 Task: Add a description "Support agents recognize that the issue remains unresolved and continue to work diligently to find a solution." in Recently solved tickets.
Action: Mouse moved to (21, 239)
Screenshot: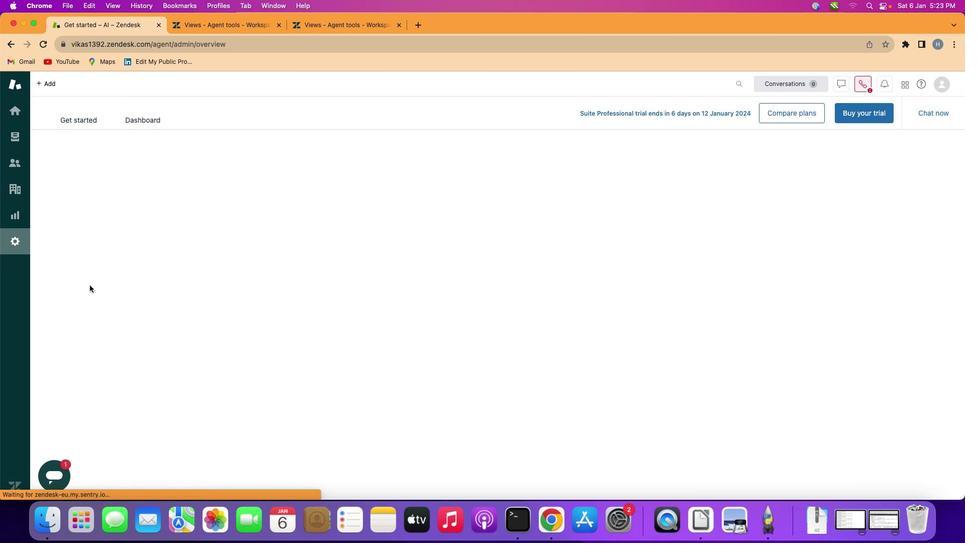 
Action: Mouse pressed left at (21, 239)
Screenshot: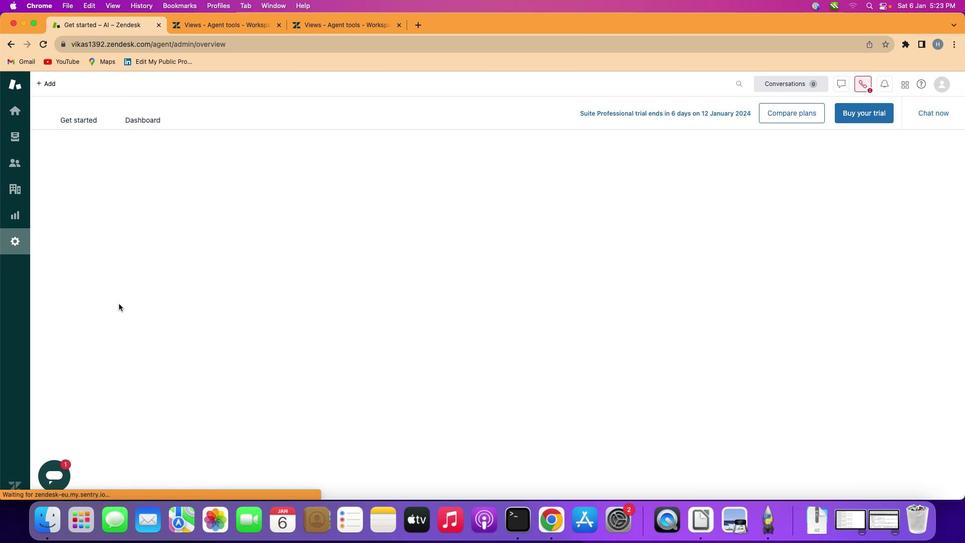 
Action: Mouse moved to (291, 430)
Screenshot: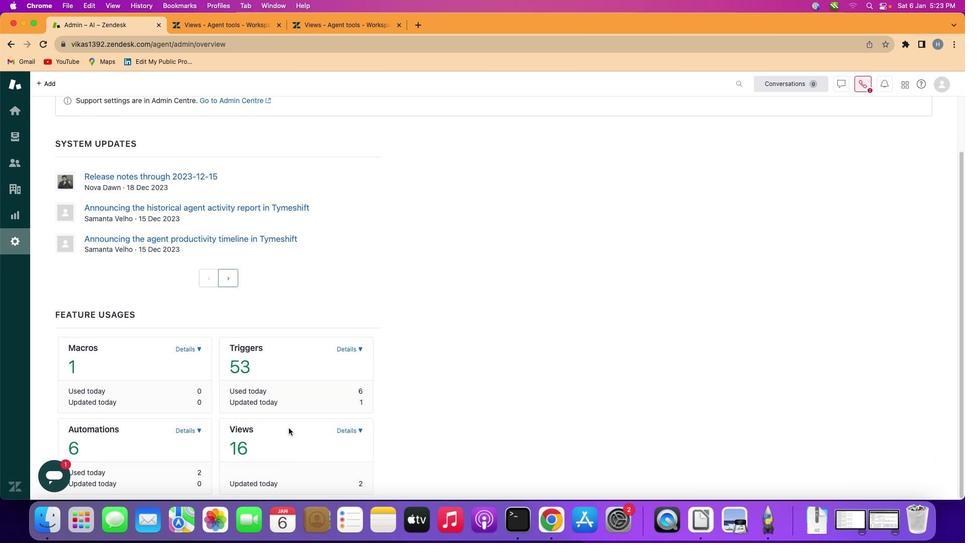 
Action: Mouse scrolled (291, 430) with delta (2, 2)
Screenshot: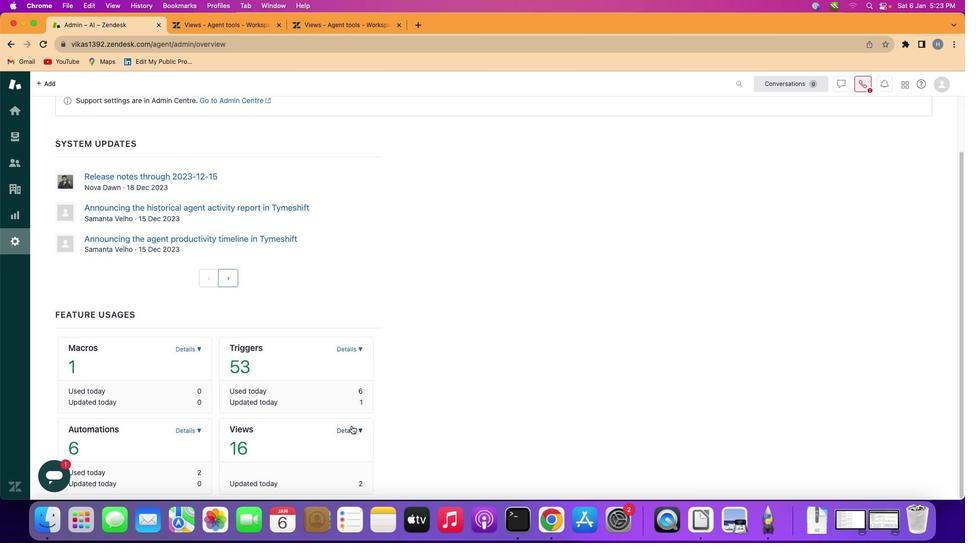 
Action: Mouse scrolled (291, 430) with delta (2, 2)
Screenshot: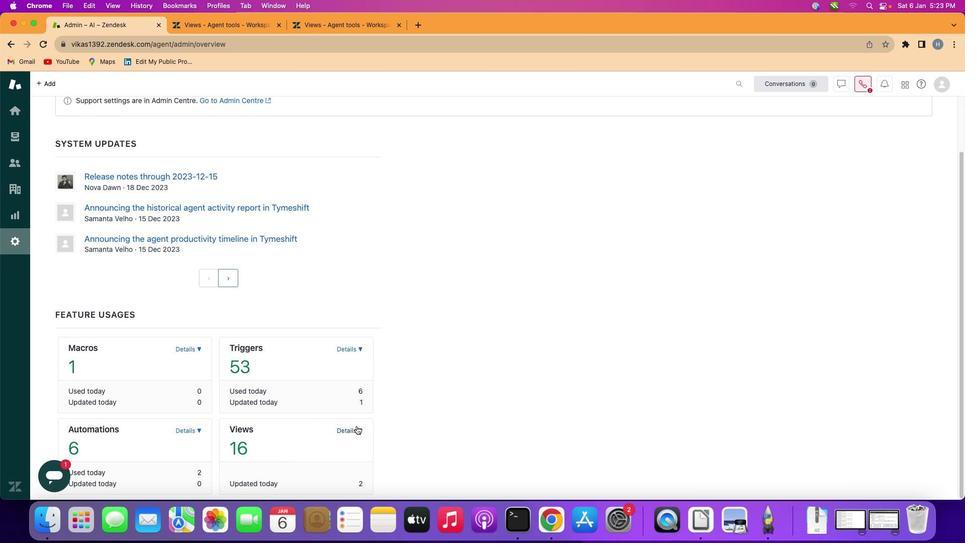 
Action: Mouse scrolled (291, 430) with delta (2, 1)
Screenshot: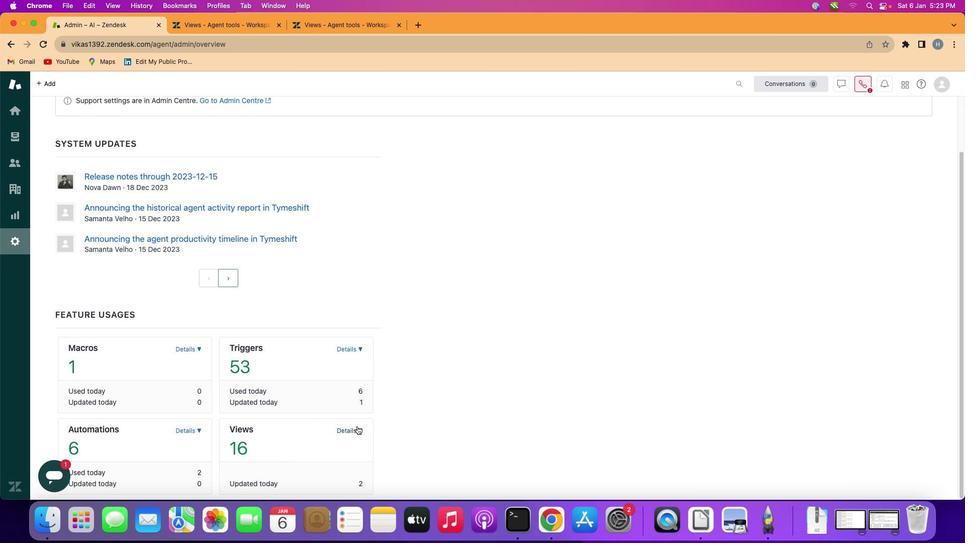 
Action: Mouse scrolled (291, 430) with delta (2, 1)
Screenshot: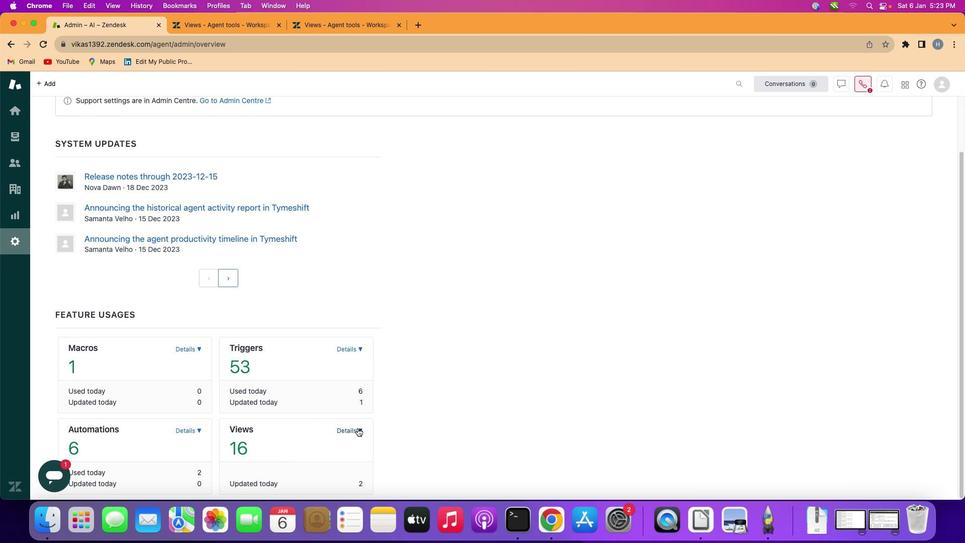 
Action: Mouse scrolled (291, 430) with delta (2, 1)
Screenshot: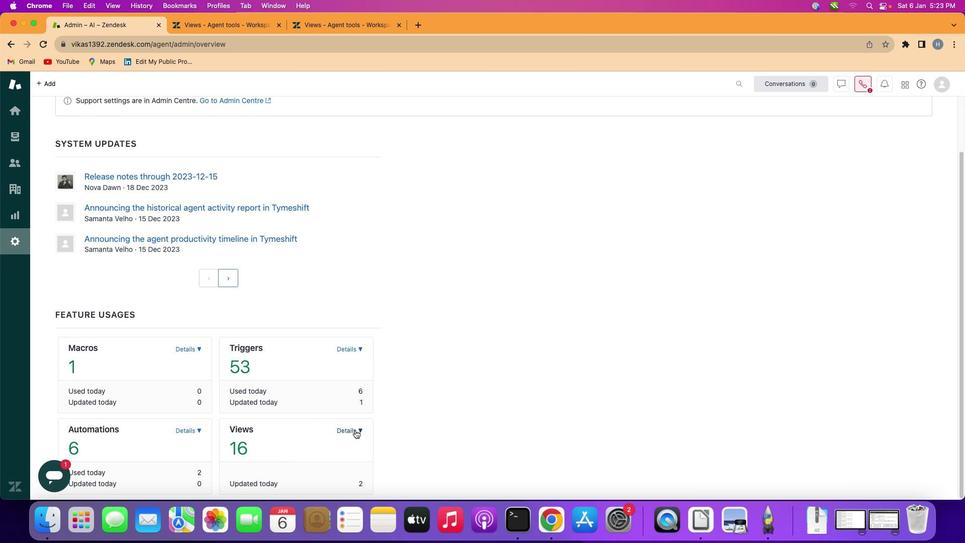 
Action: Mouse moved to (356, 432)
Screenshot: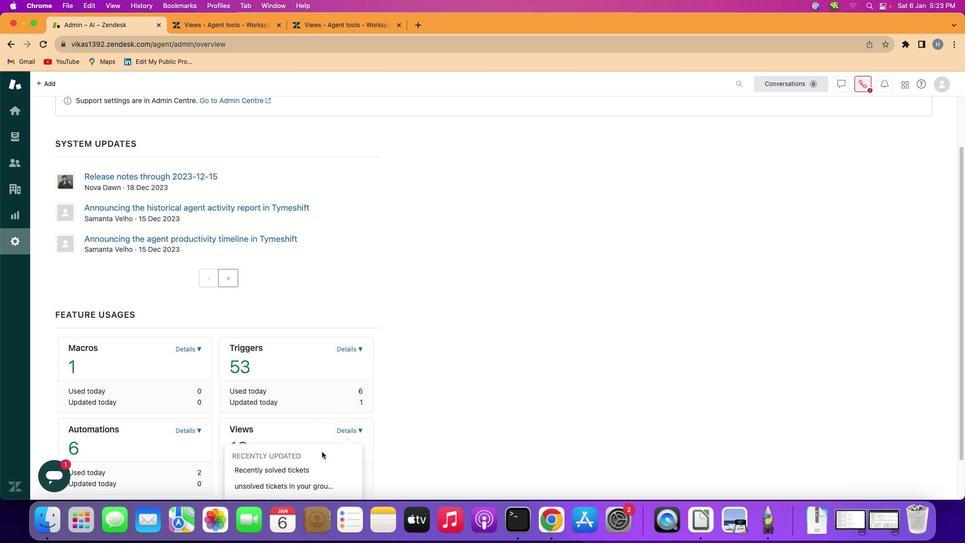 
Action: Mouse pressed left at (356, 432)
Screenshot: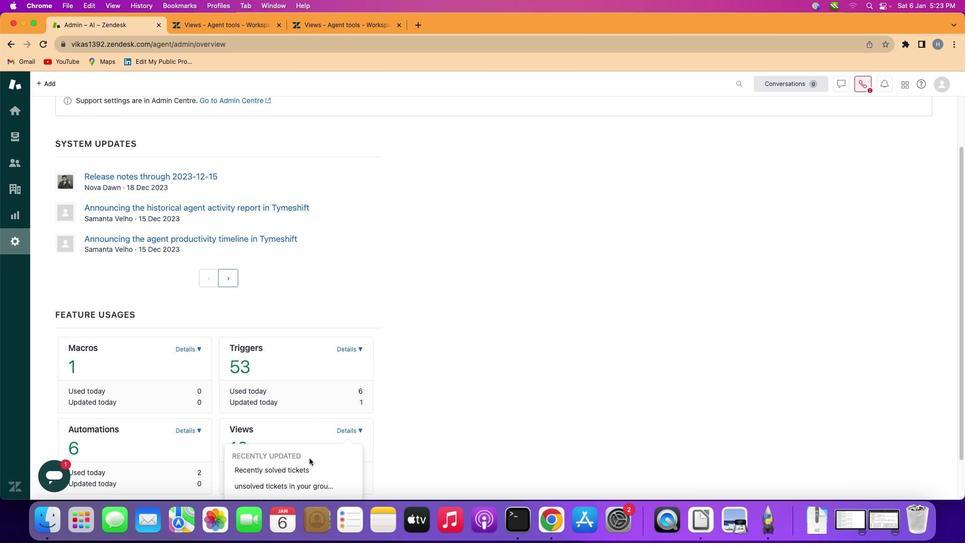 
Action: Mouse moved to (278, 472)
Screenshot: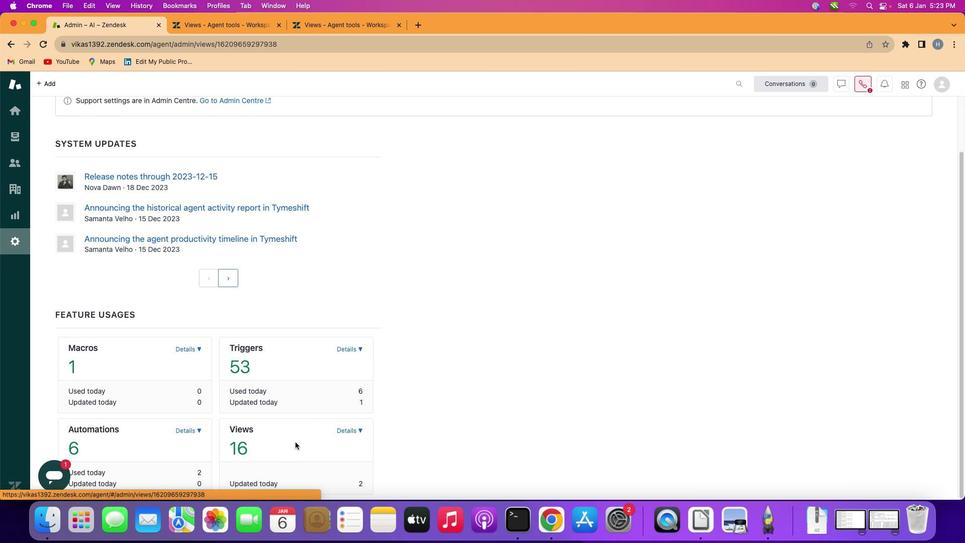 
Action: Mouse pressed left at (278, 472)
Screenshot: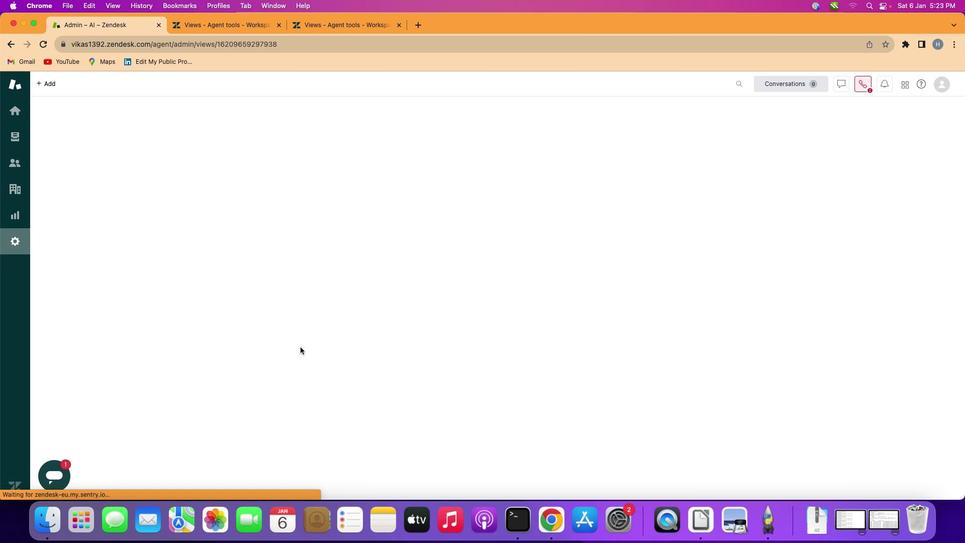 
Action: Mouse moved to (248, 220)
Screenshot: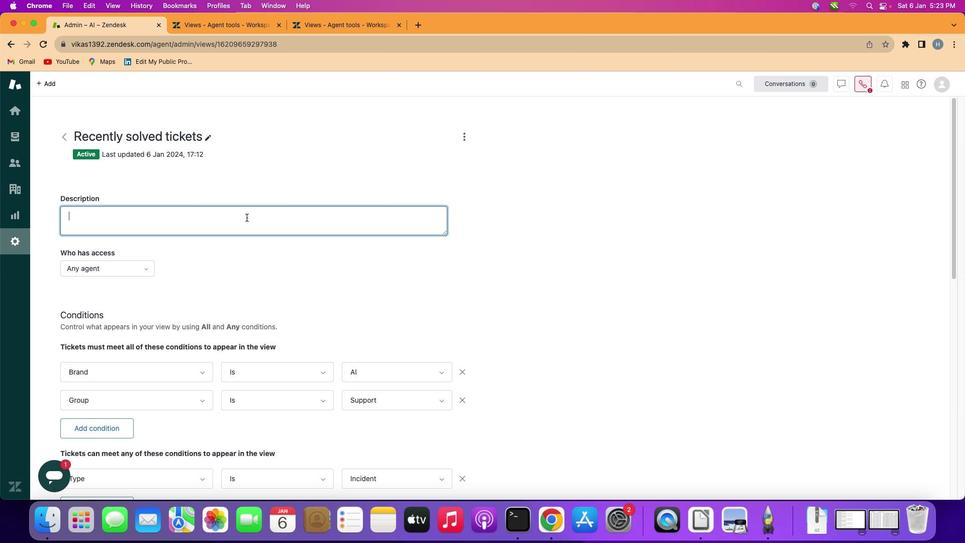
Action: Mouse pressed left at (248, 220)
Screenshot: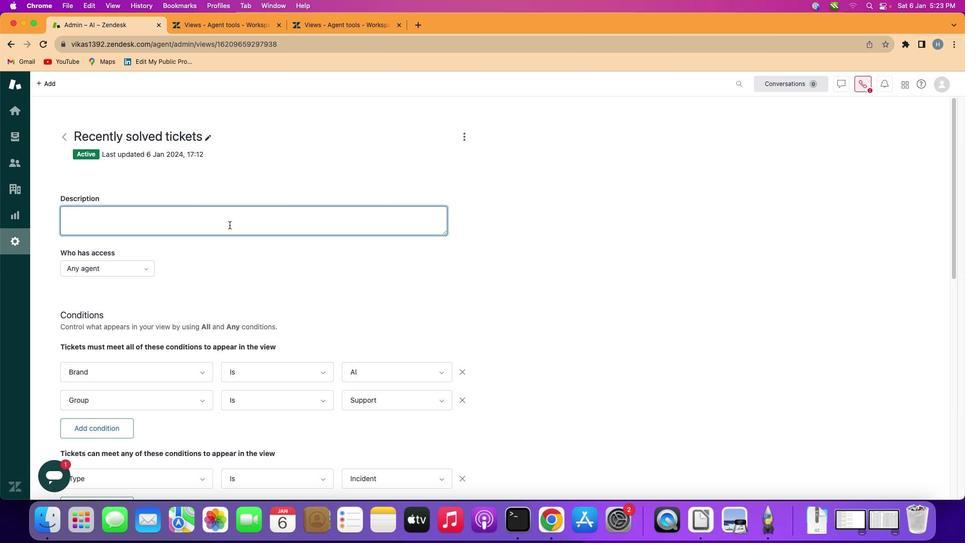 
Action: Mouse moved to (222, 233)
Screenshot: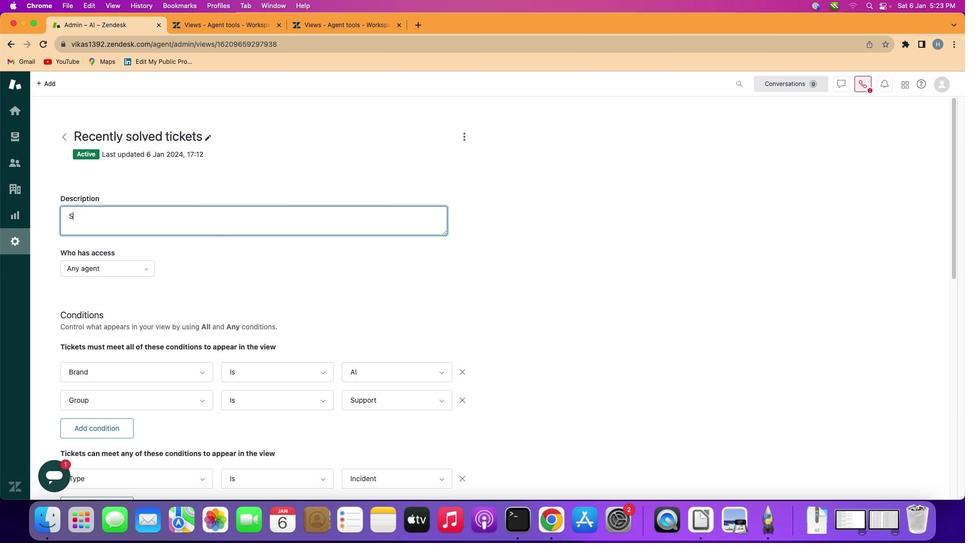
Action: Key pressed Key.shift'S''u''p''p''o''r''t'Key.space'a''g''e''n''t''s'Key.space'r''e''c''o''g''n''i''z''e'Key.space't''h''a''t'Key.space't''h'
Screenshot: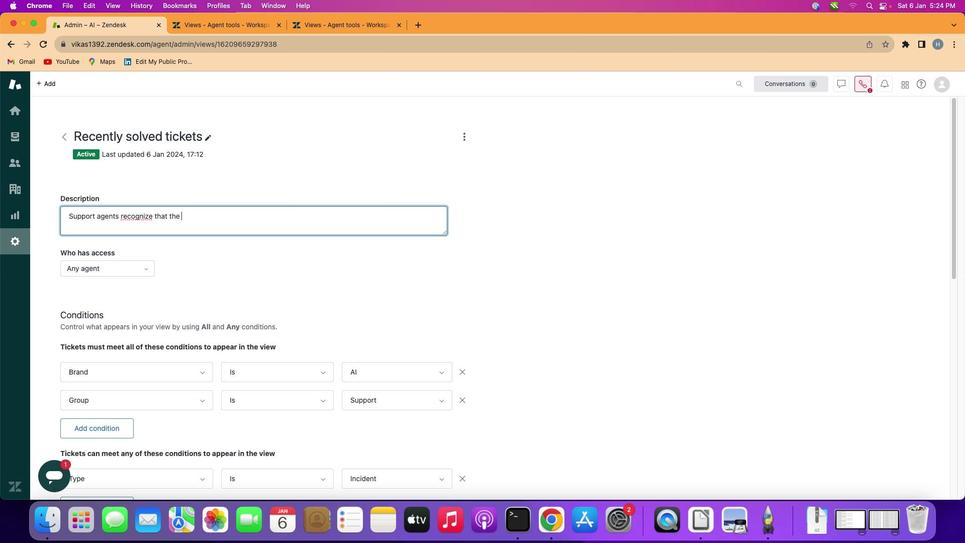 
Action: Mouse moved to (222, 233)
Screenshot: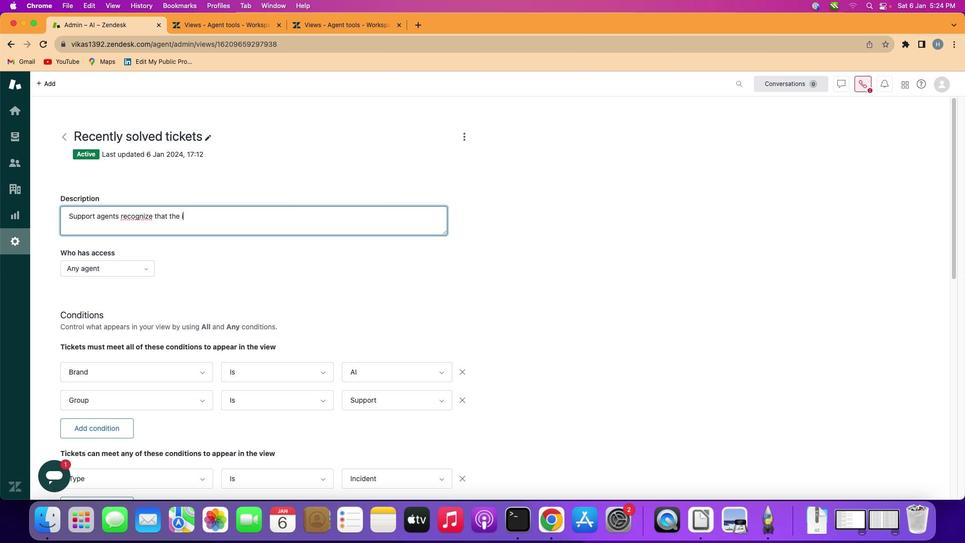 
Action: Key pressed 'e'
Screenshot: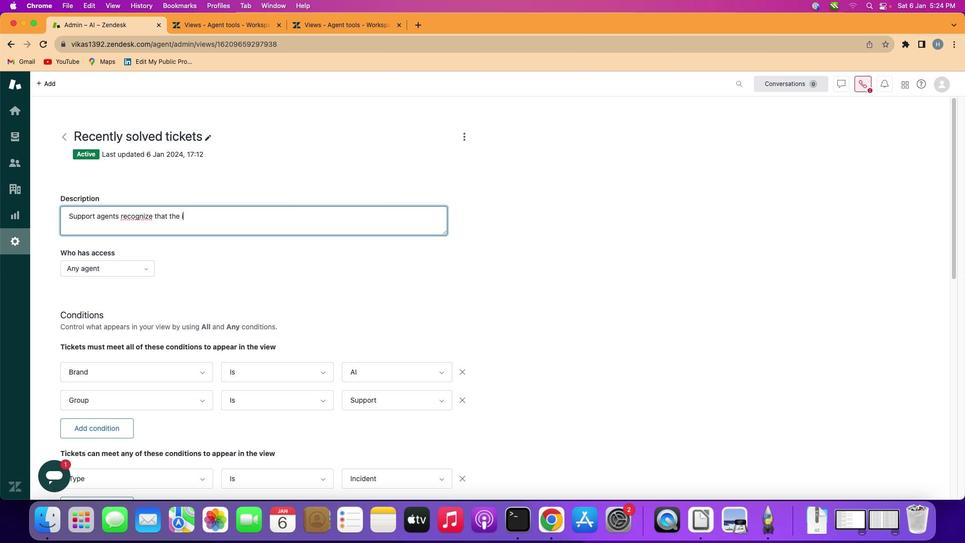 
Action: Mouse moved to (222, 234)
Screenshot: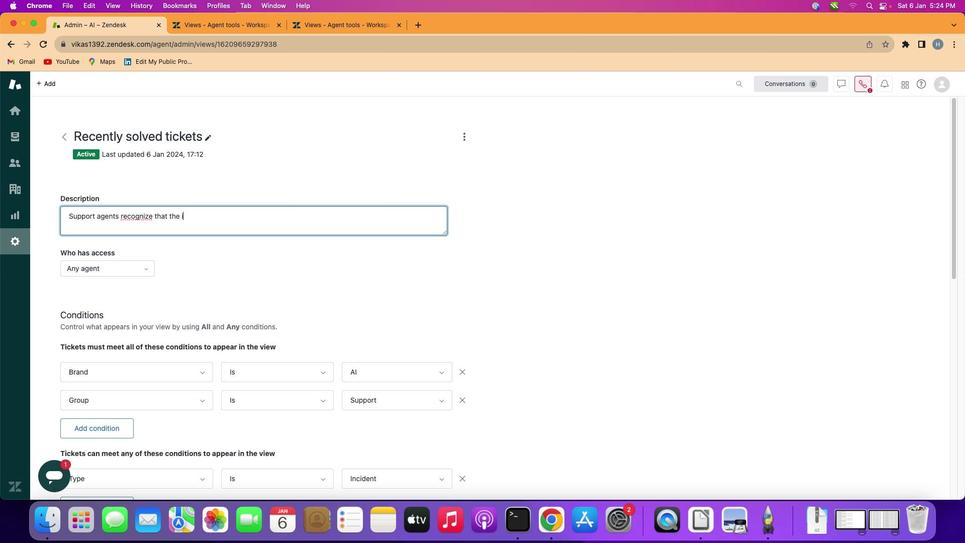 
Action: Key pressed Key.space'i''s''s''u''e'Key.space'r''e''m''a''i''n''s'Key.space'u''n''r''e''s''o''l''v''e''d'Key.space'a''n''d'Key.space'c''o''n''t''u'Key.backspace'i''n''u''e'Key.space't''o'Key.space'w''o''r''k'Key.space'd''i''l''i''g''e''n''t''l''y'Key.space't''o'Key.space'f''i''n''d'Key.space'a'Key.space's''o''l''u''t''i''o''n'
Screenshot: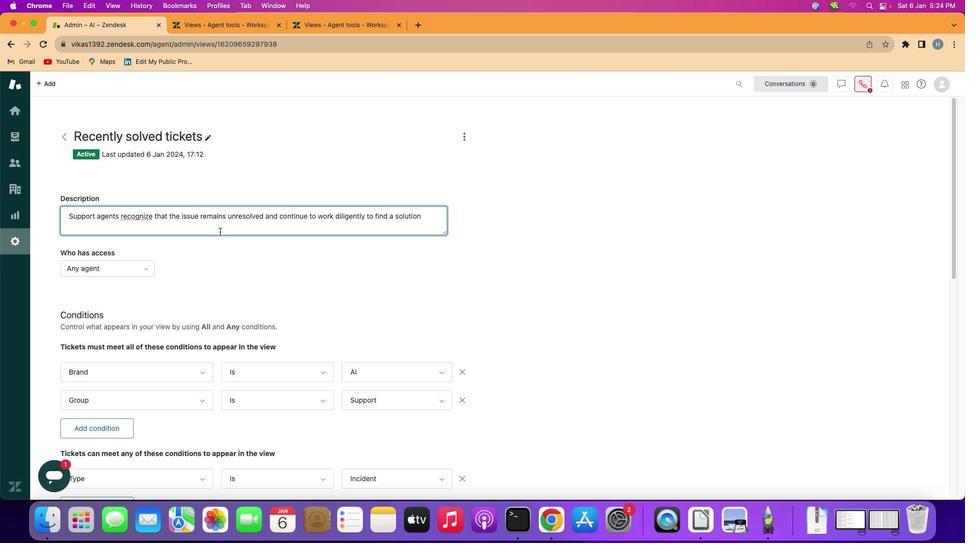 
Action: Mouse moved to (355, 262)
Screenshot: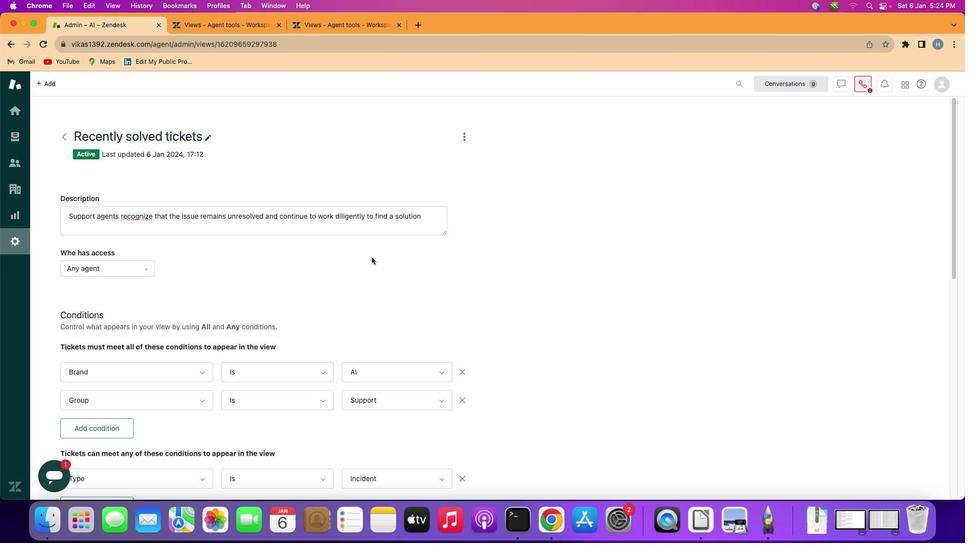 
Action: Mouse pressed left at (355, 262)
Screenshot: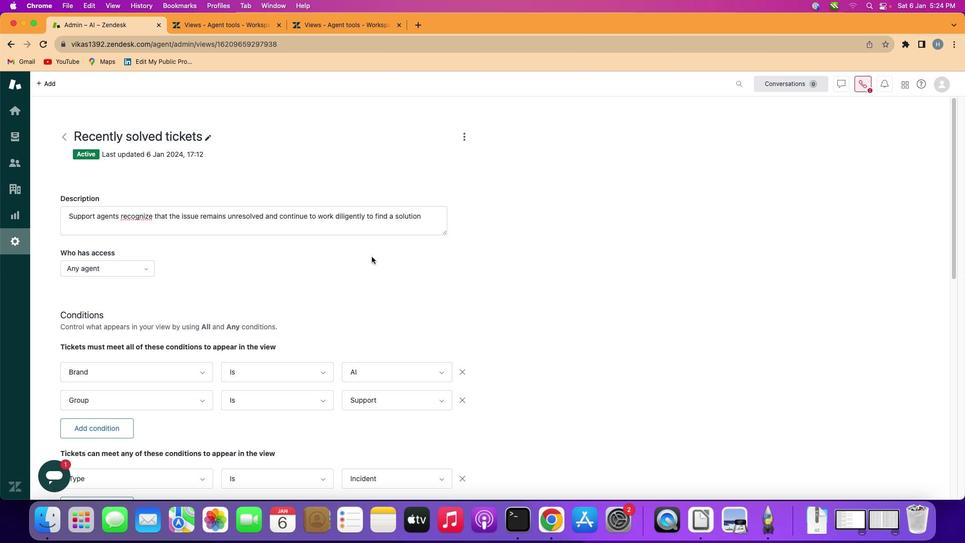 
Action: Mouse moved to (410, 341)
Screenshot: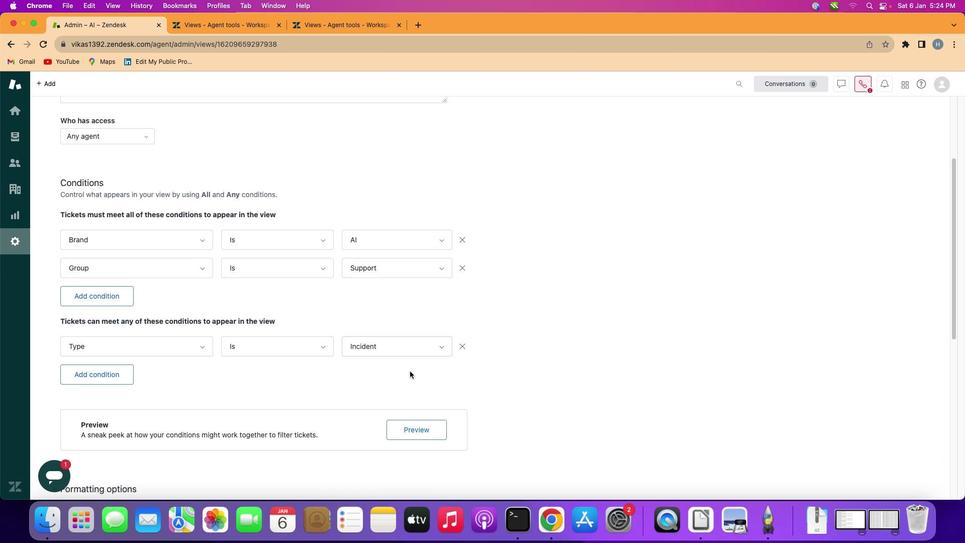 
Action: Mouse scrolled (410, 341) with delta (2, 2)
Screenshot: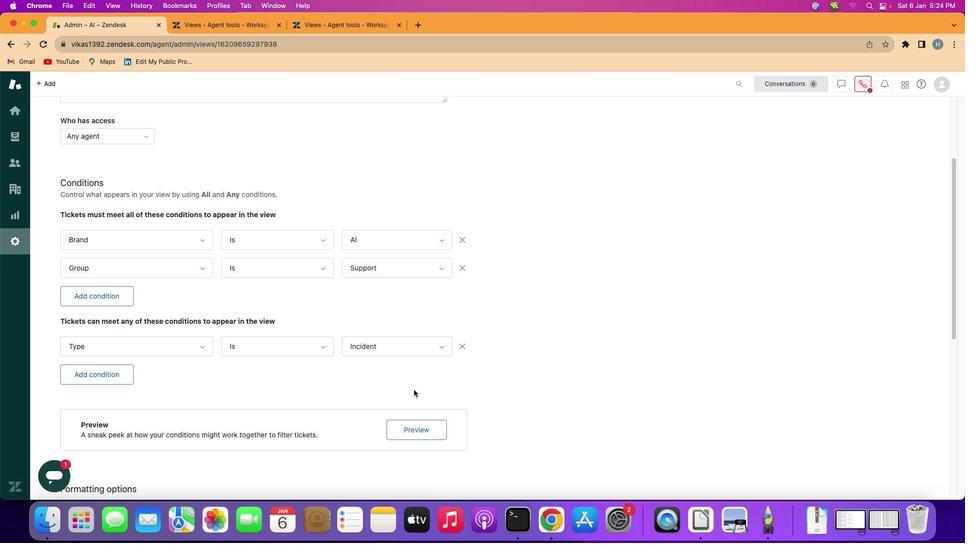 
Action: Mouse scrolled (410, 341) with delta (2, 2)
Screenshot: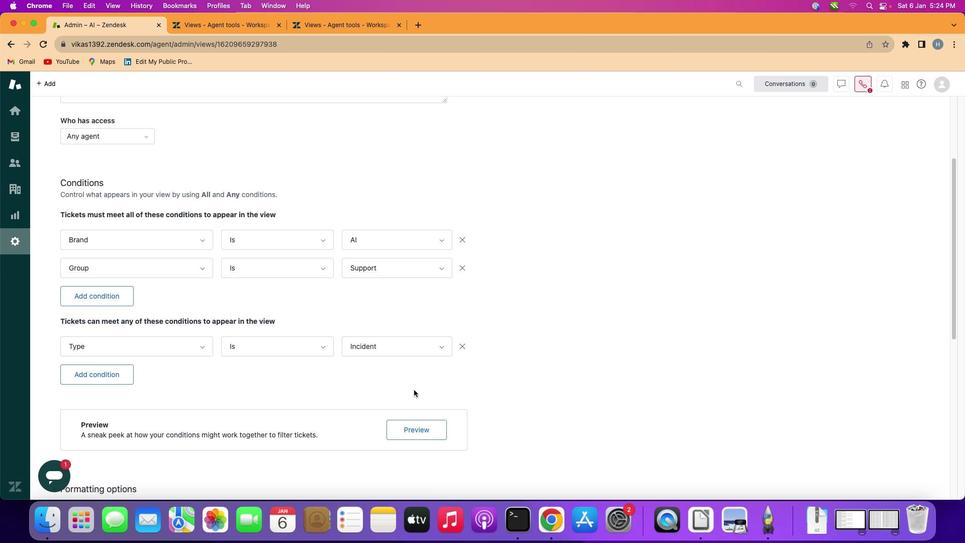 
Action: Mouse scrolled (410, 341) with delta (2, 1)
Screenshot: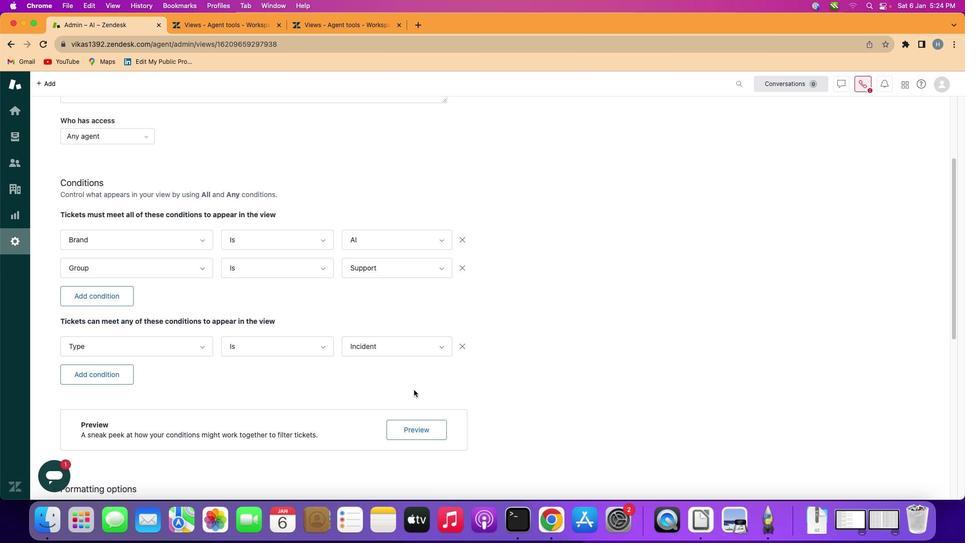 
Action: Mouse moved to (410, 340)
Screenshot: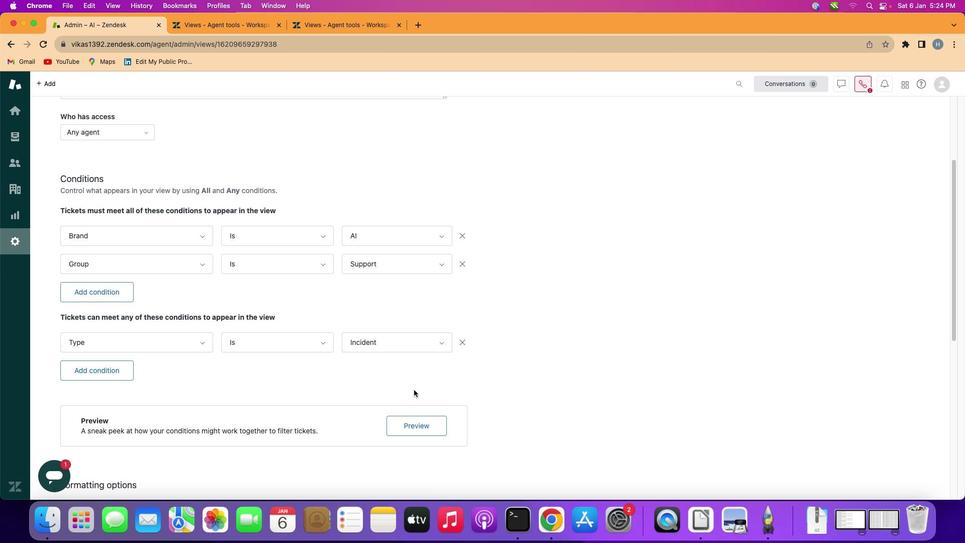 
Action: Mouse scrolled (410, 340) with delta (2, 1)
Screenshot: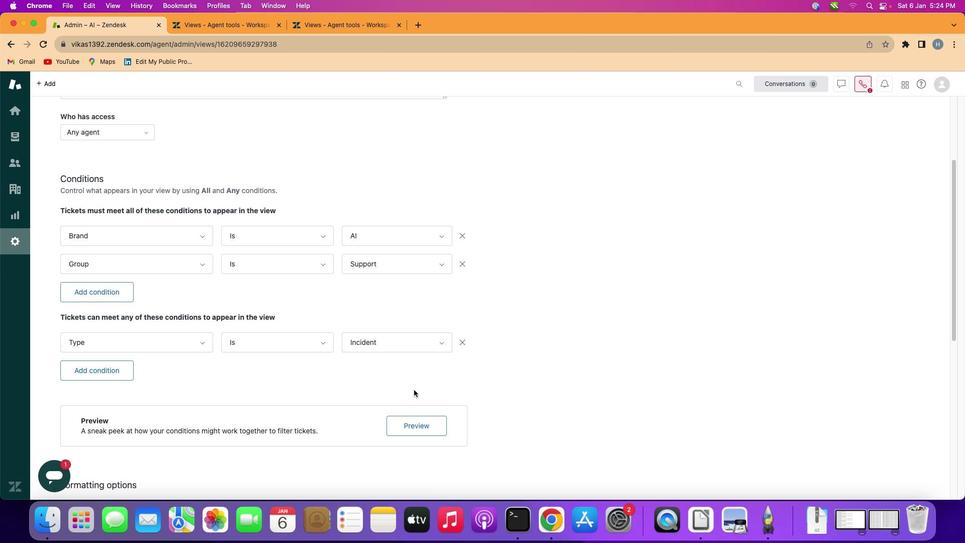 
Action: Mouse moved to (416, 392)
Screenshot: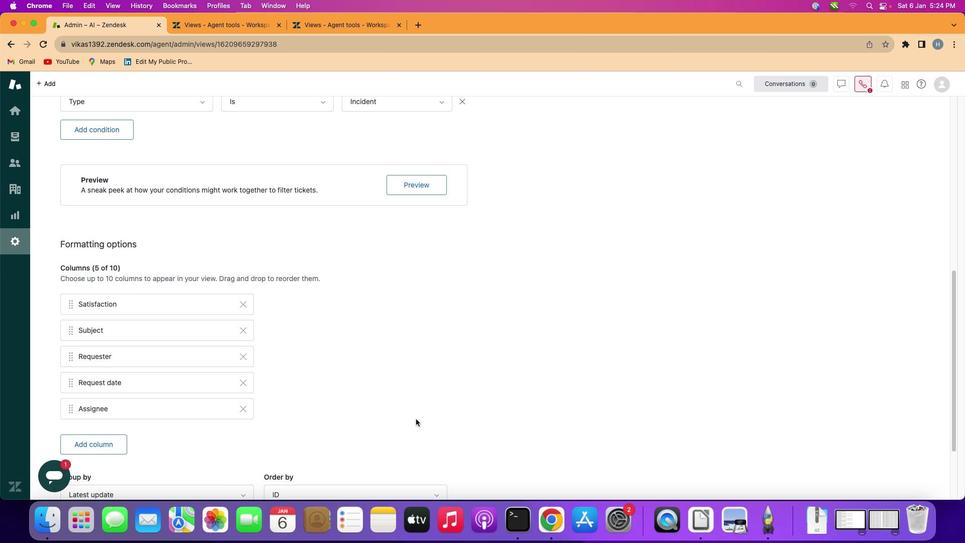 
Action: Mouse scrolled (416, 392) with delta (2, 2)
Screenshot: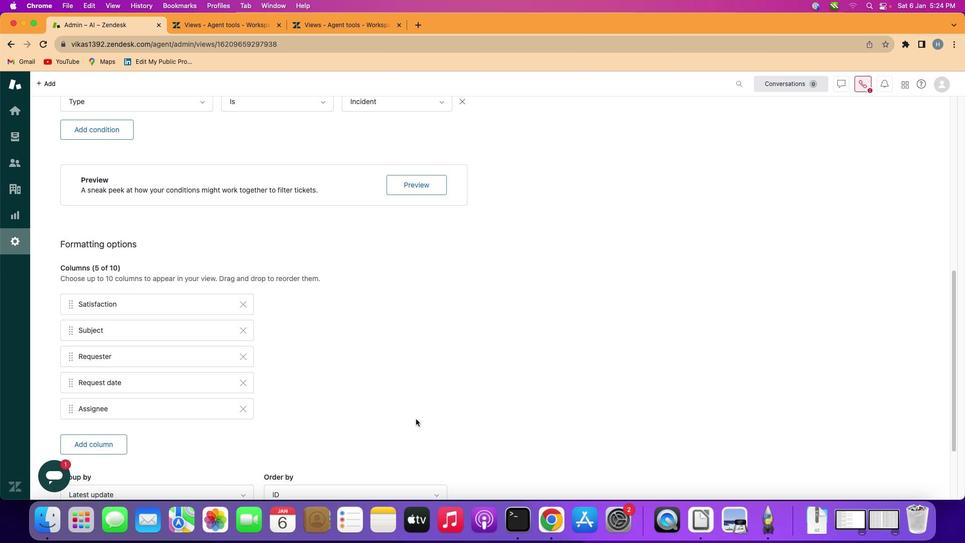 
Action: Mouse scrolled (416, 392) with delta (2, 2)
Screenshot: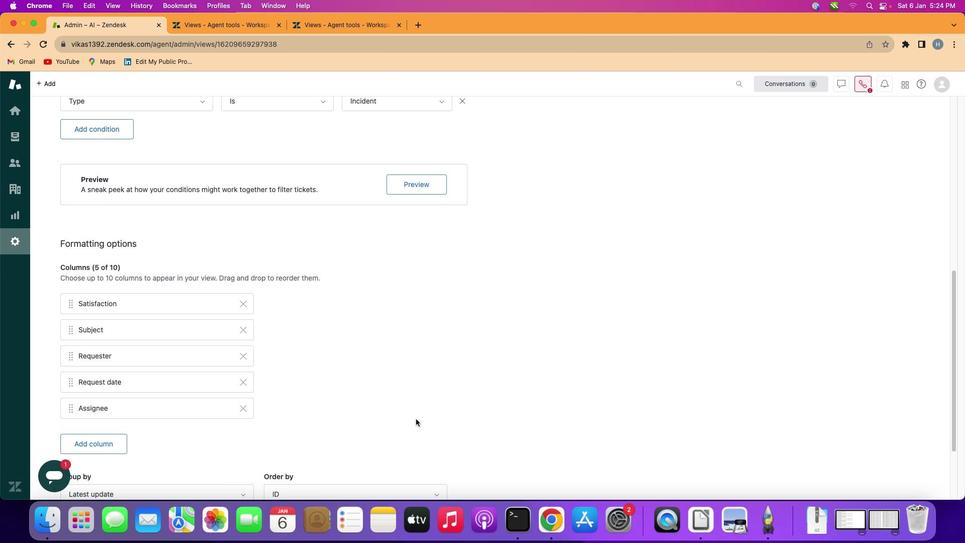 
Action: Mouse scrolled (416, 392) with delta (2, 1)
Screenshot: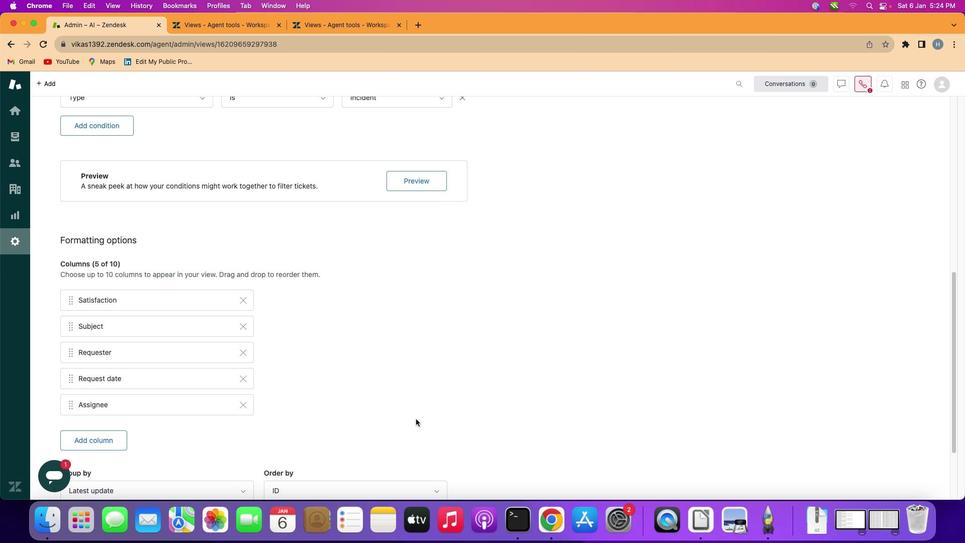 
Action: Mouse scrolled (416, 392) with delta (2, 1)
Screenshot: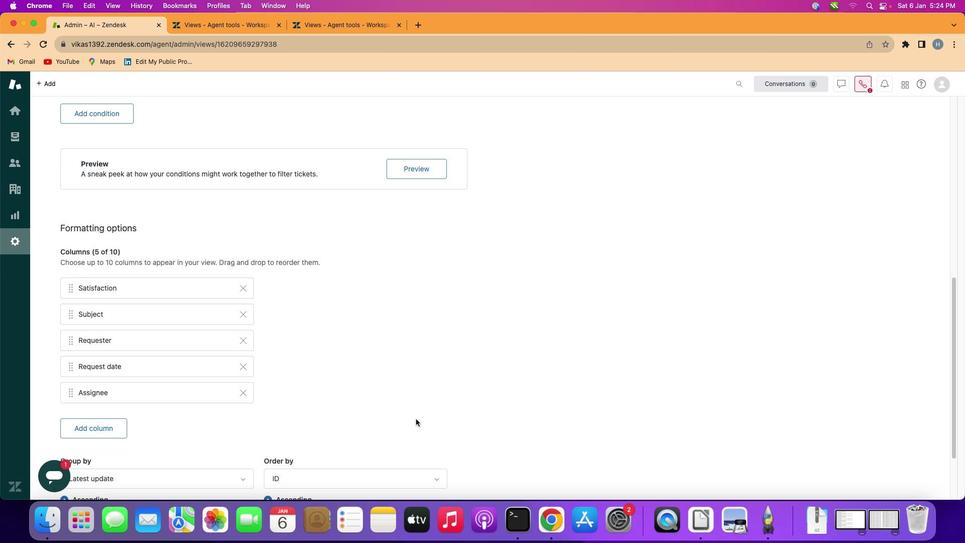 
Action: Mouse scrolled (416, 392) with delta (2, 0)
Screenshot: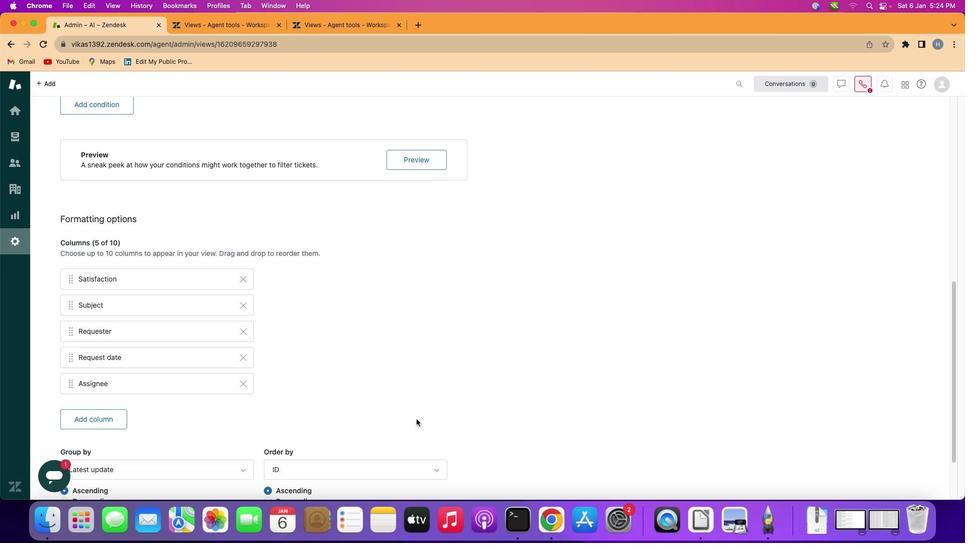 
Action: Mouse moved to (418, 421)
Screenshot: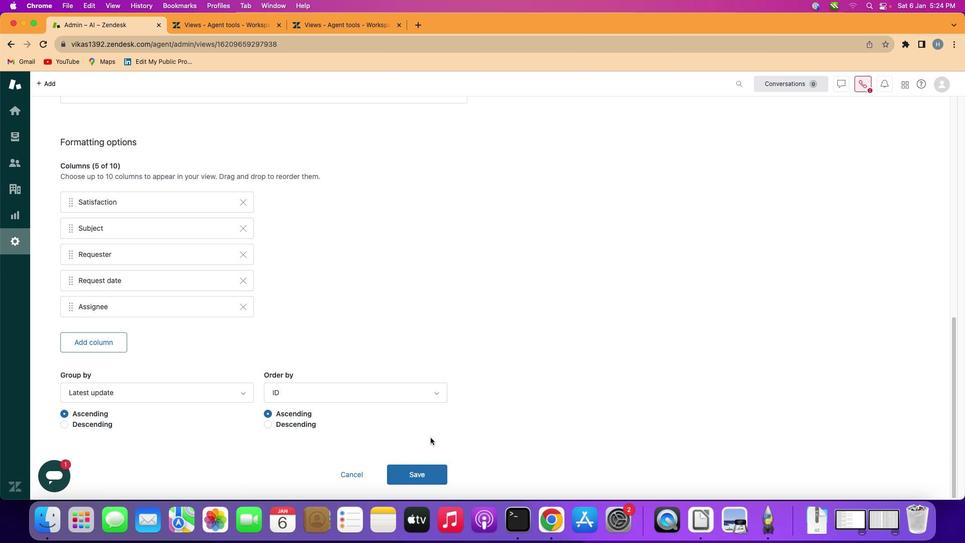 
Action: Mouse scrolled (418, 421) with delta (2, 2)
Screenshot: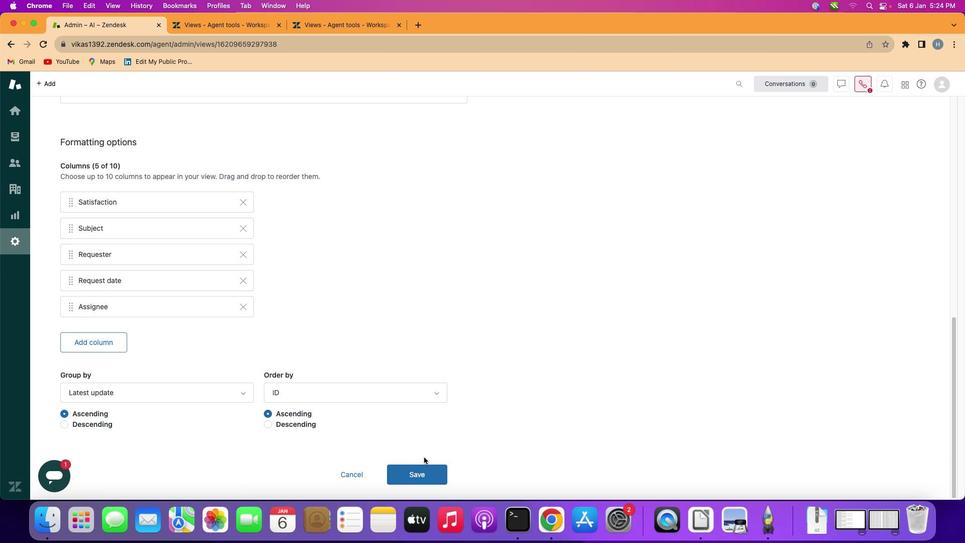 
Action: Mouse scrolled (418, 421) with delta (2, 2)
Screenshot: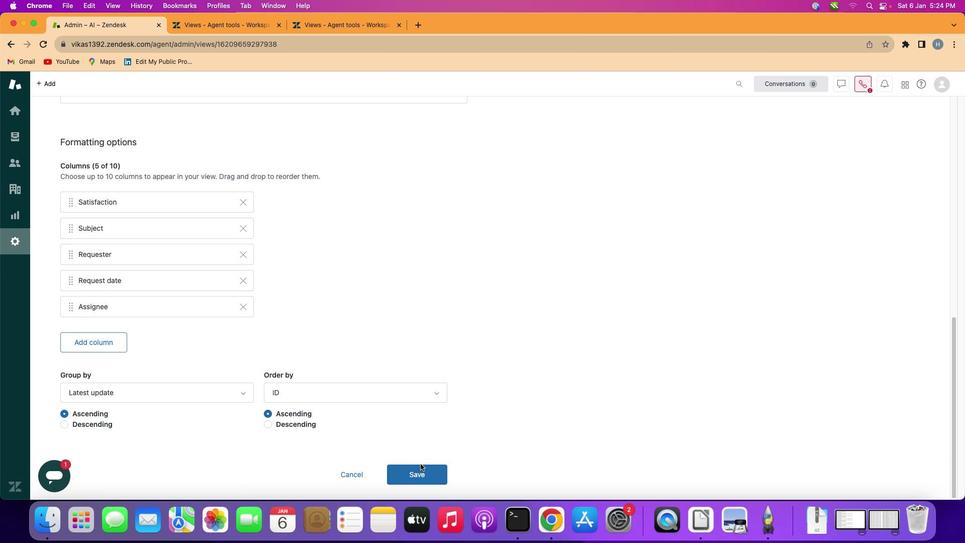 
Action: Mouse scrolled (418, 421) with delta (2, 1)
Screenshot: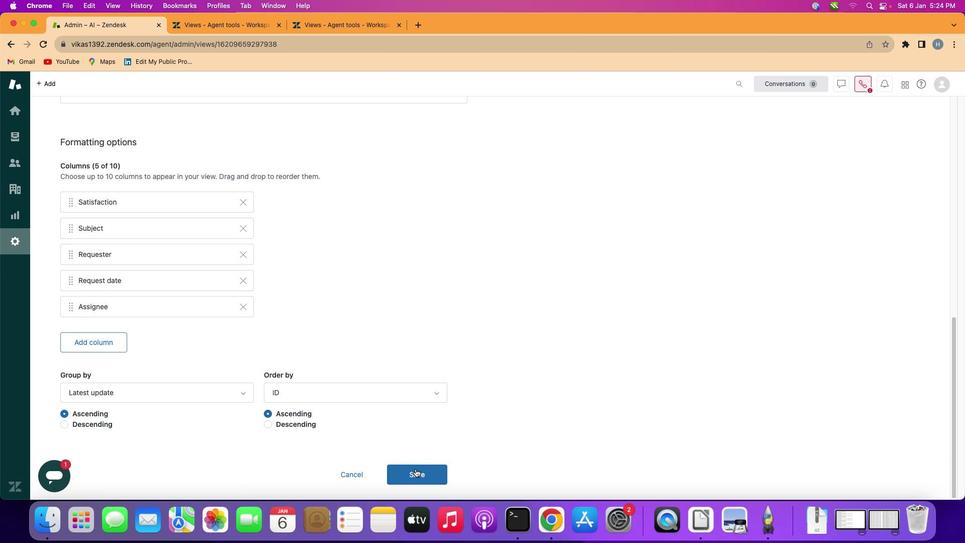 
Action: Mouse scrolled (418, 421) with delta (2, 0)
Screenshot: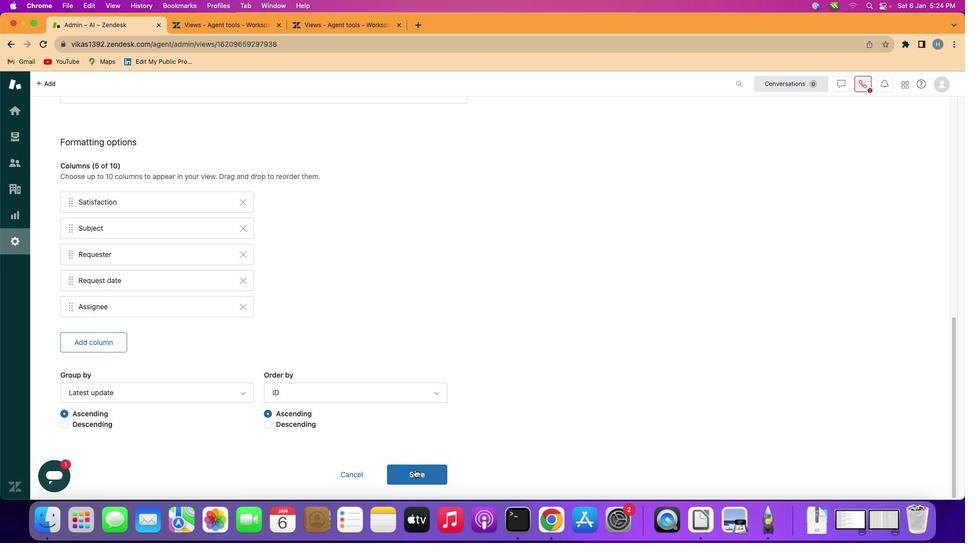
Action: Mouse scrolled (418, 421) with delta (2, 0)
Screenshot: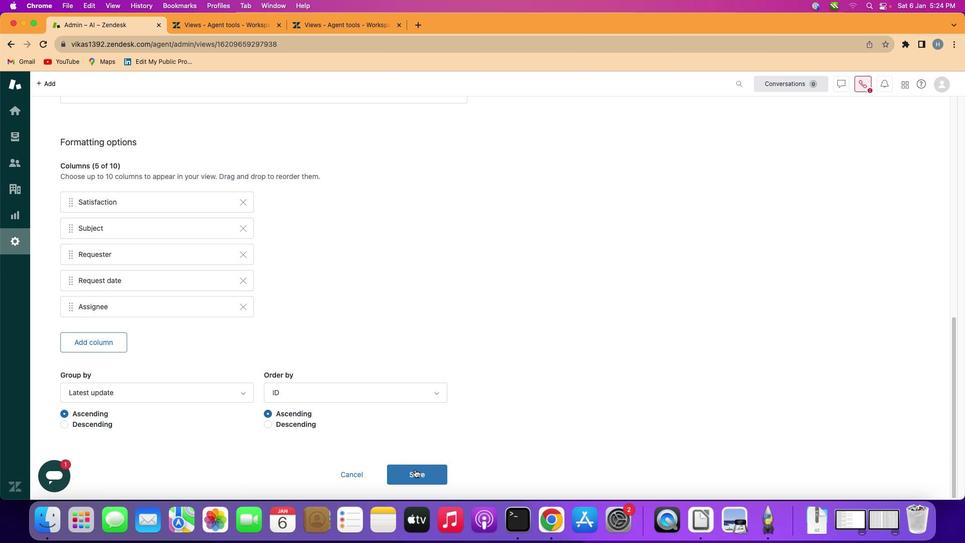 
Action: Mouse moved to (415, 473)
Screenshot: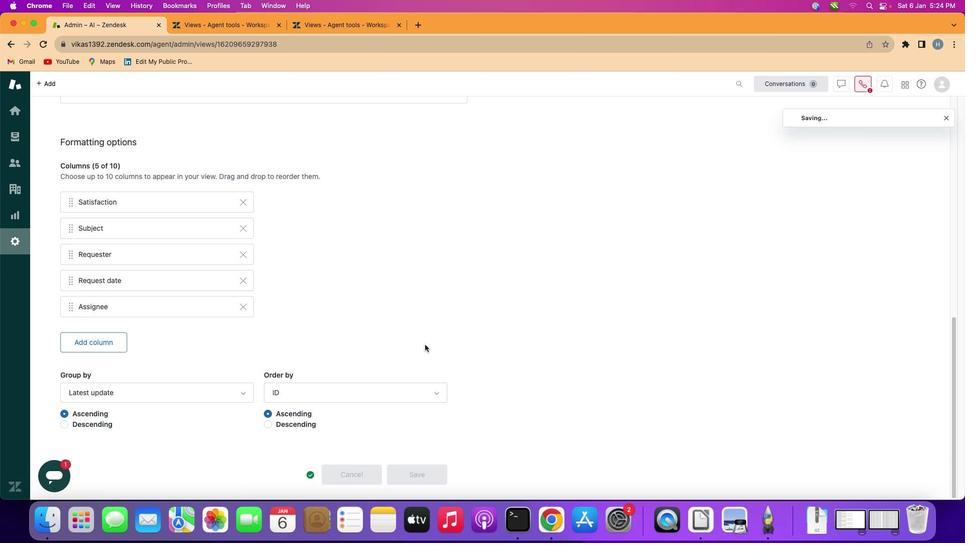 
Action: Mouse pressed left at (415, 473)
Screenshot: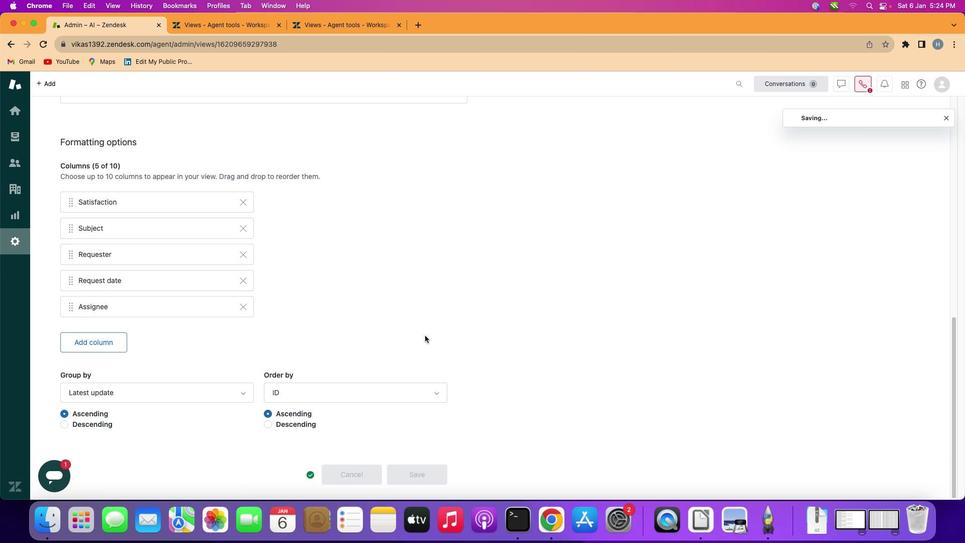
Action: Mouse moved to (427, 315)
Screenshot: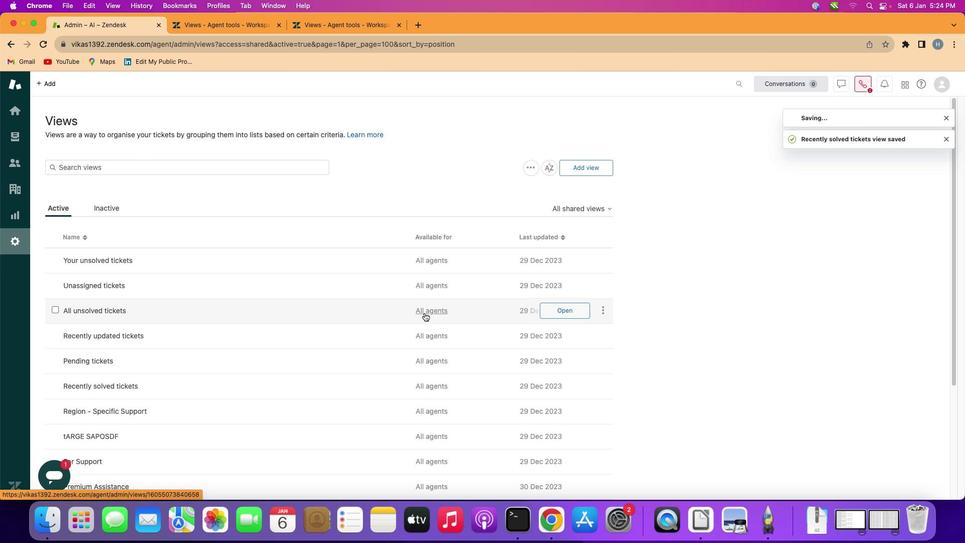 
